 Task: Search for emails sent to 'neane.keane@outlook.com' in Outlook.
Action: Mouse moved to (324, 6)
Screenshot: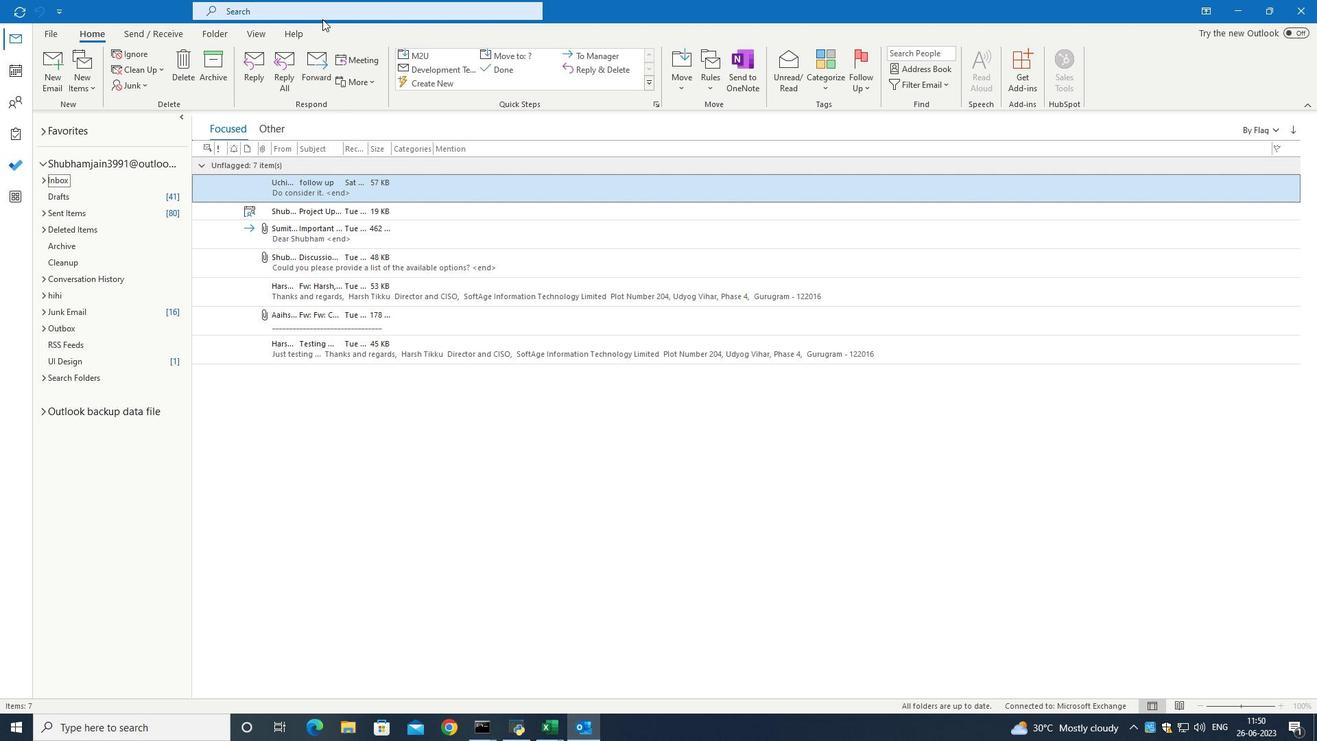 
Action: Mouse pressed left at (324, 6)
Screenshot: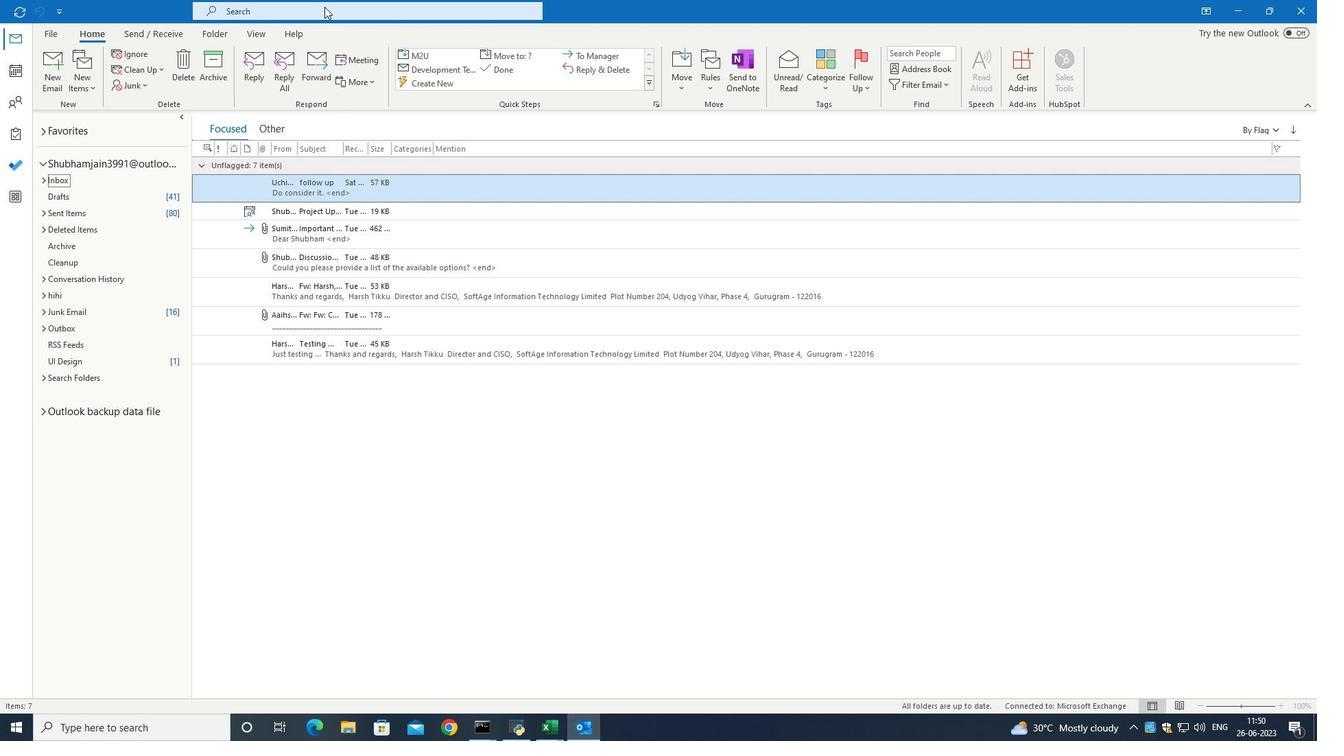 
Action: Mouse moved to (511, 8)
Screenshot: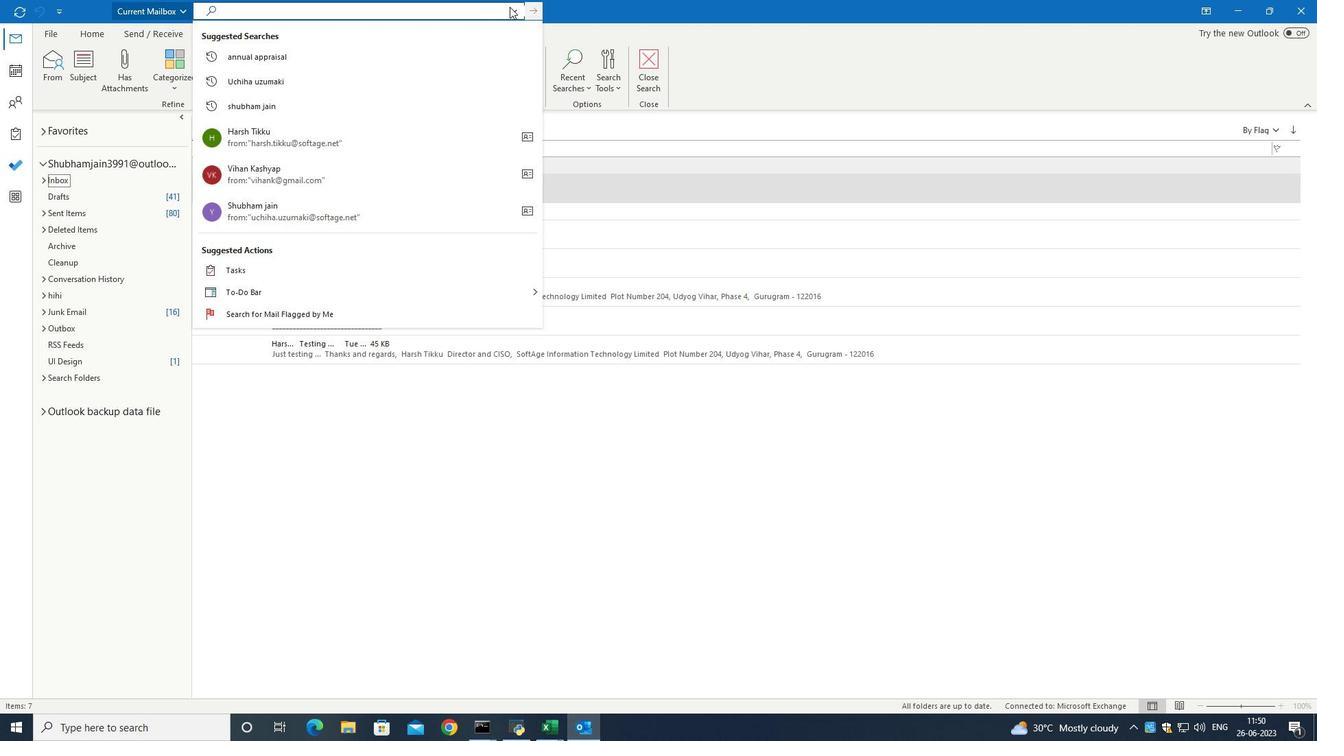 
Action: Mouse pressed left at (511, 8)
Screenshot: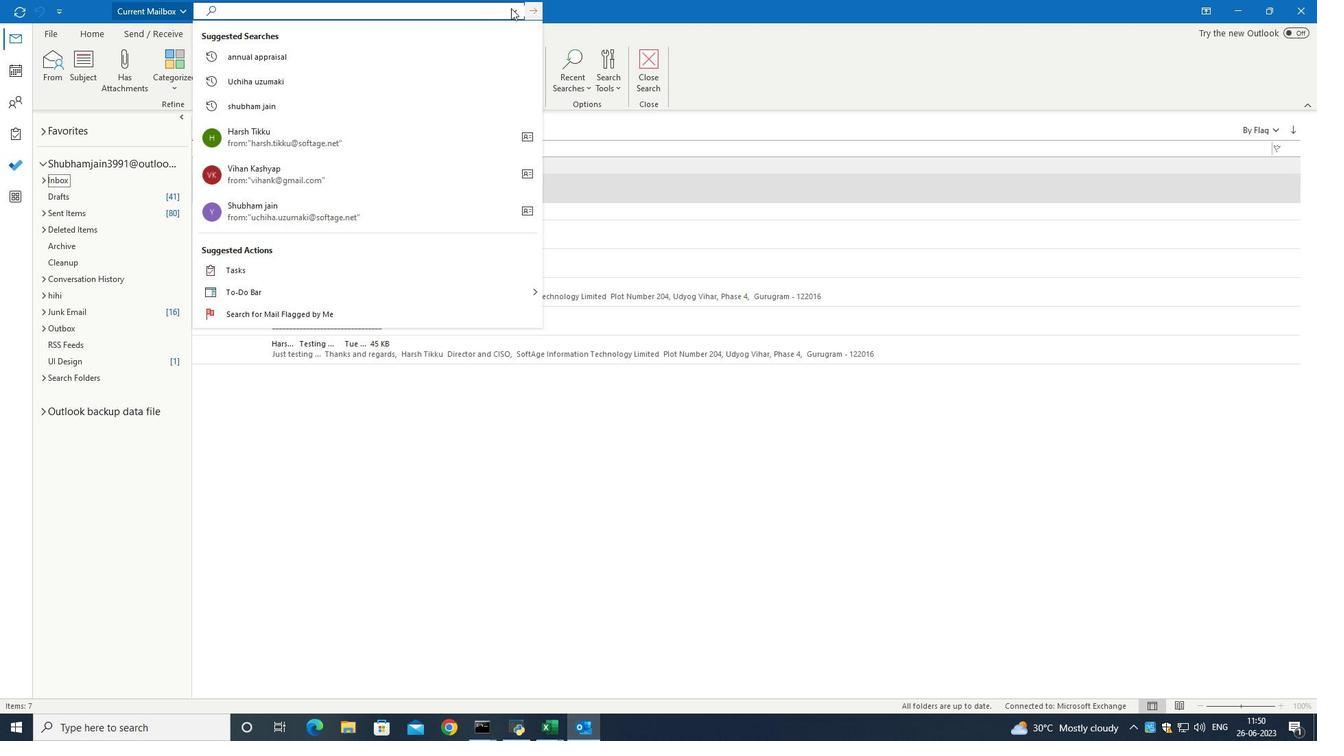 
Action: Mouse moved to (325, 371)
Screenshot: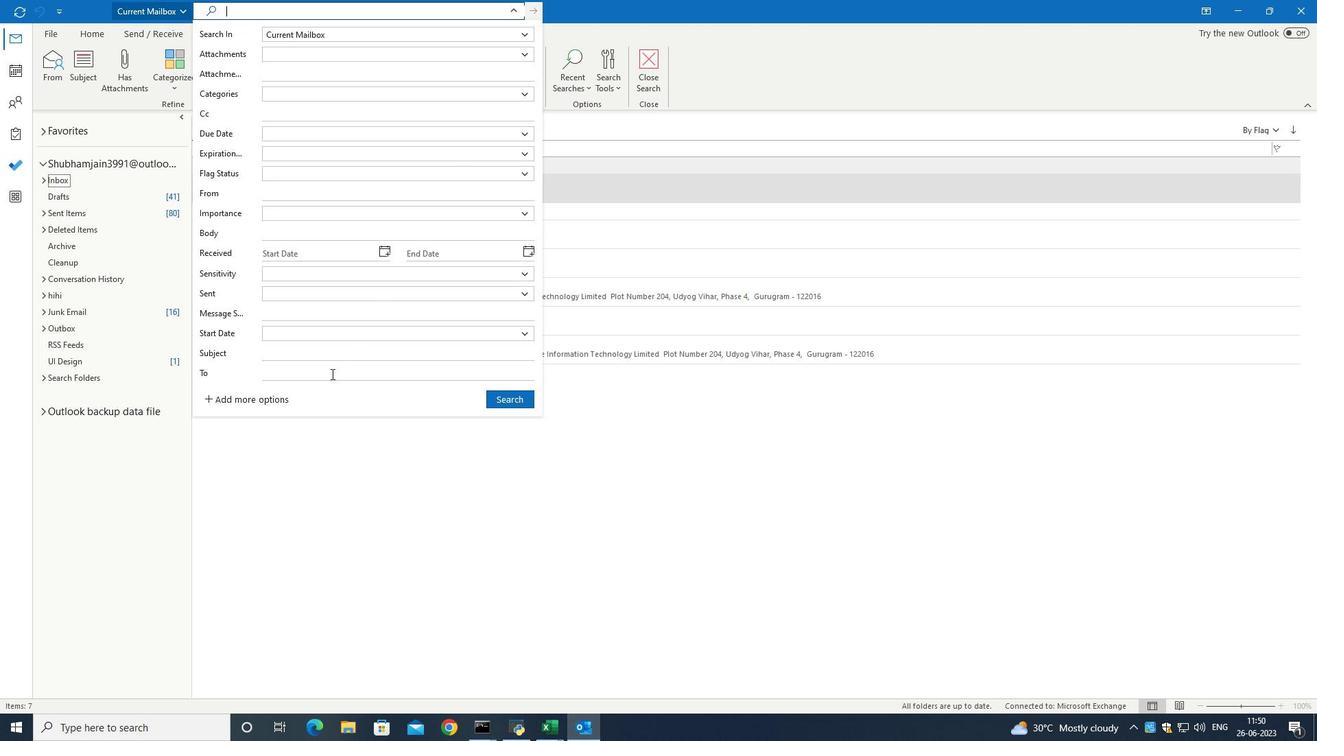 
Action: Mouse pressed left at (325, 371)
Screenshot: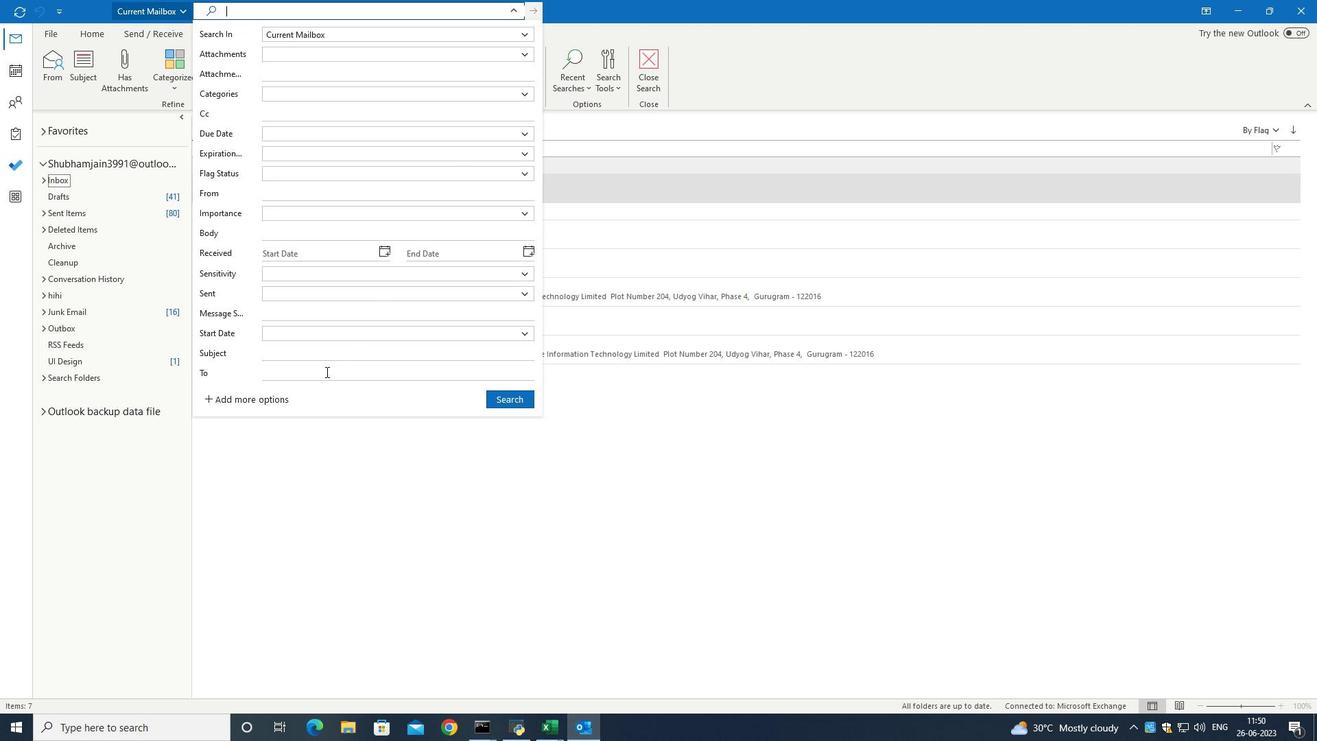 
Action: Key pressed neane.keane<Key.shift>@outlook.com
Screenshot: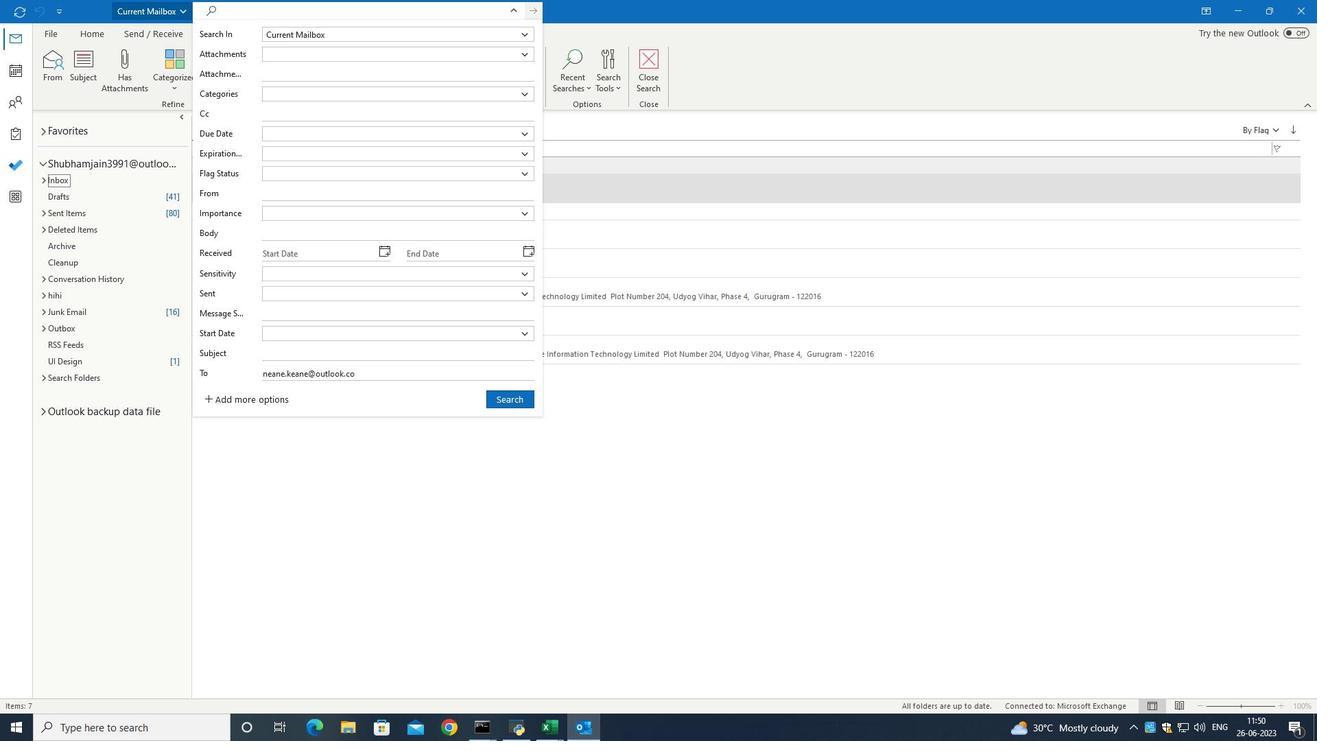 
Action: Mouse moved to (502, 401)
Screenshot: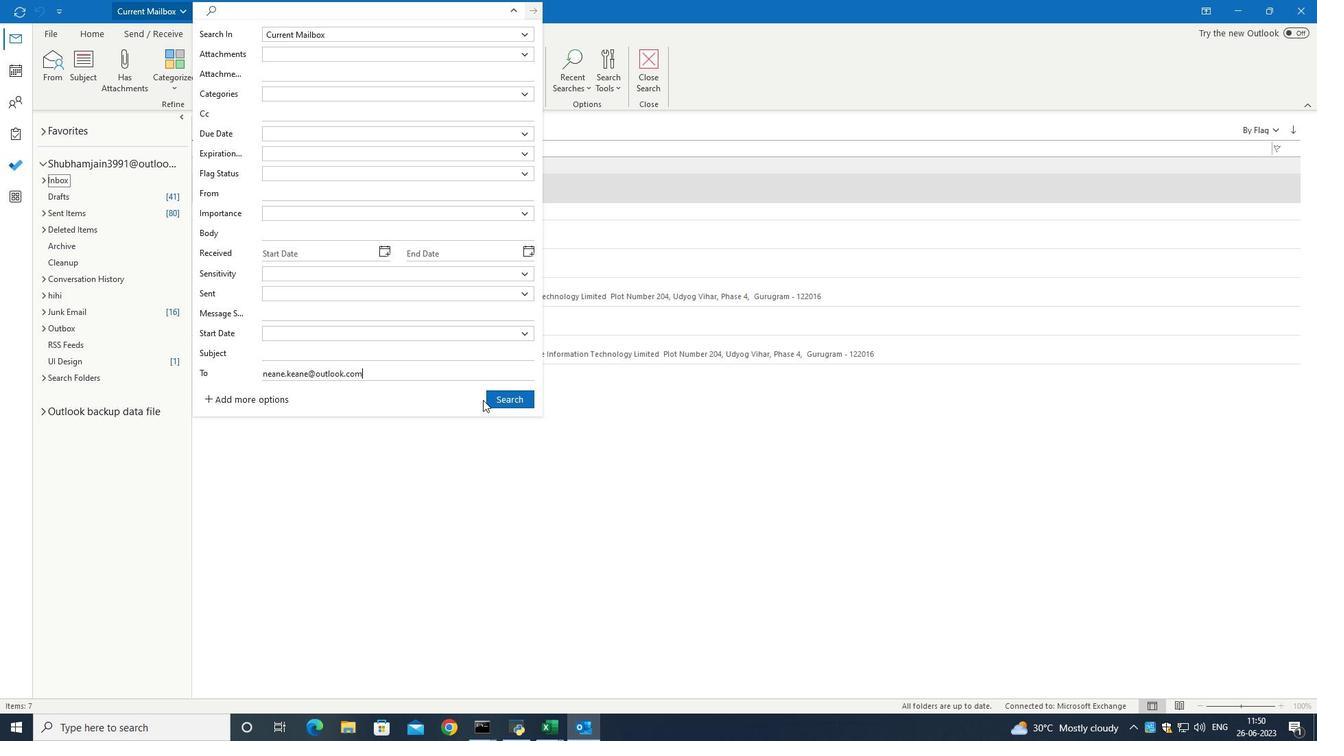 
Action: Mouse pressed left at (502, 401)
Screenshot: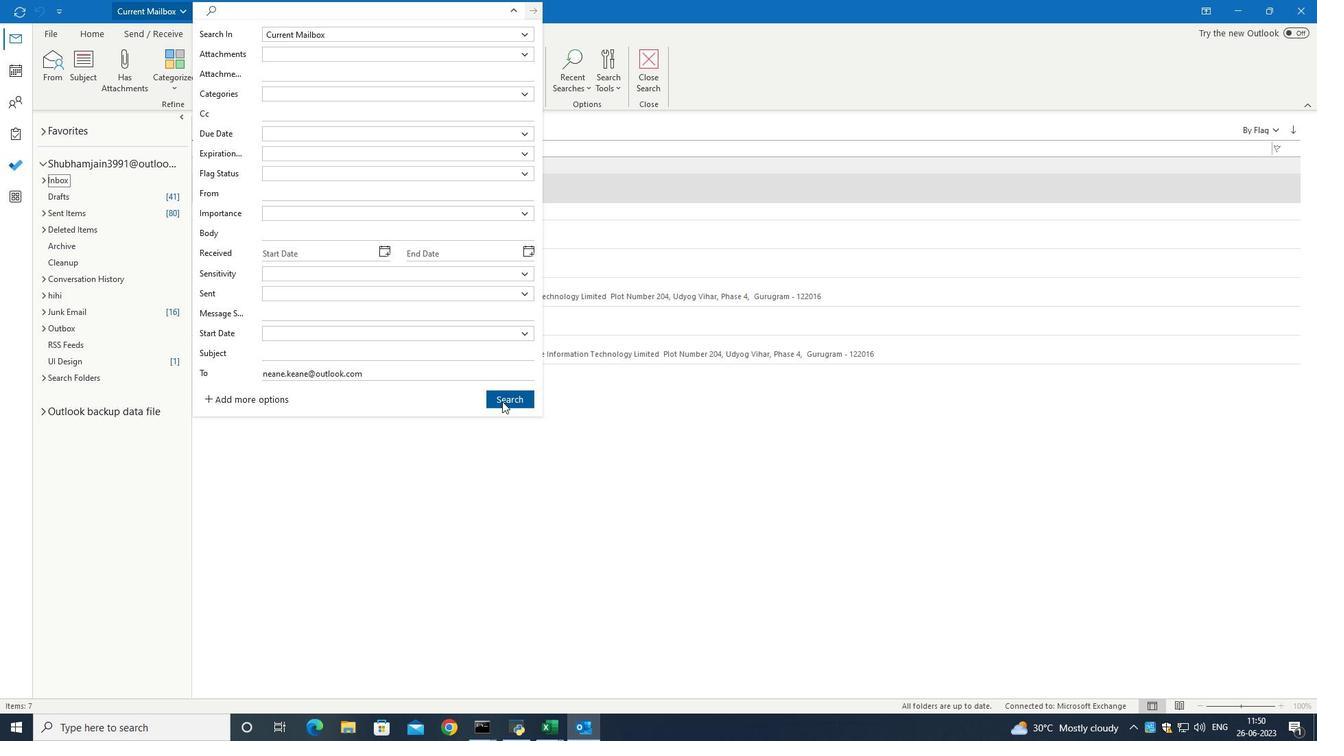 
